 Task: Change object animations to zoom in.
Action: Mouse moved to (607, 120)
Screenshot: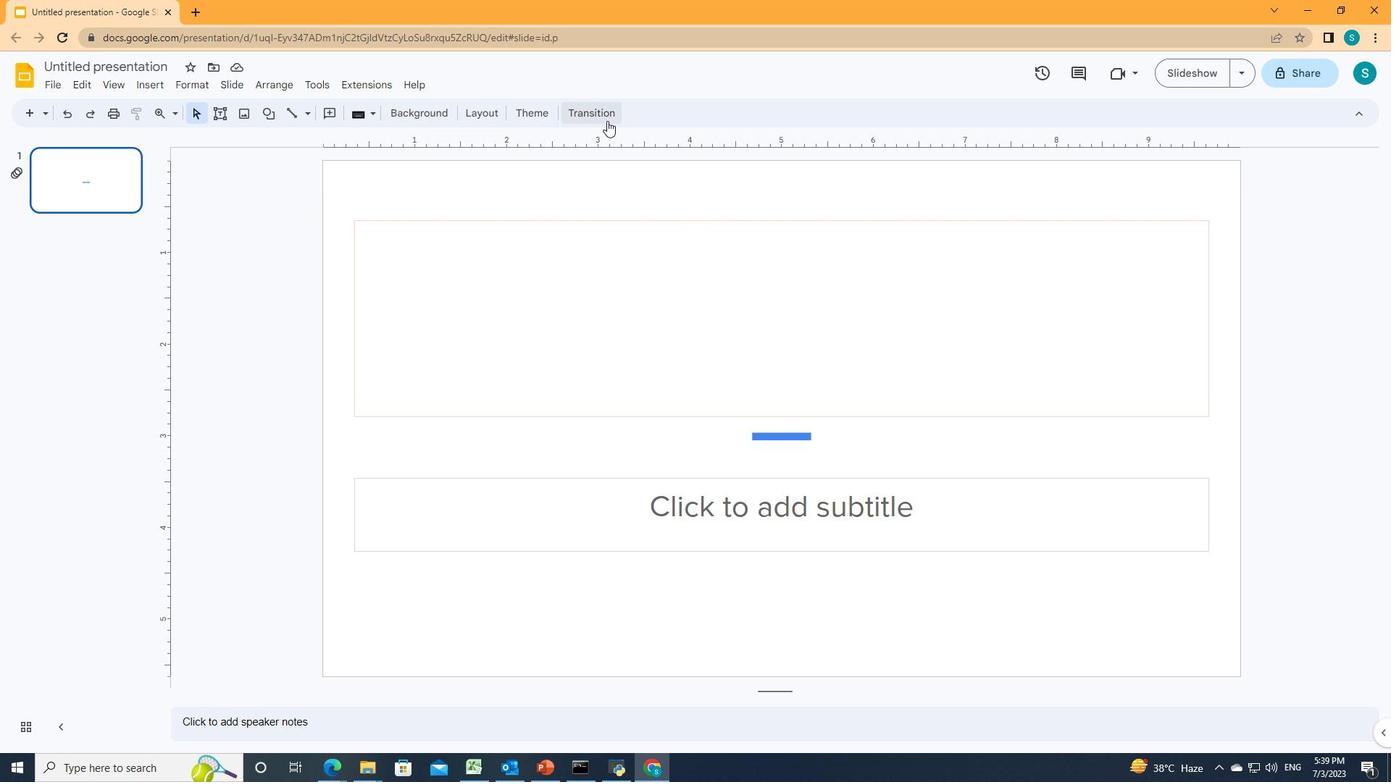 
Action: Mouse pressed left at (607, 120)
Screenshot: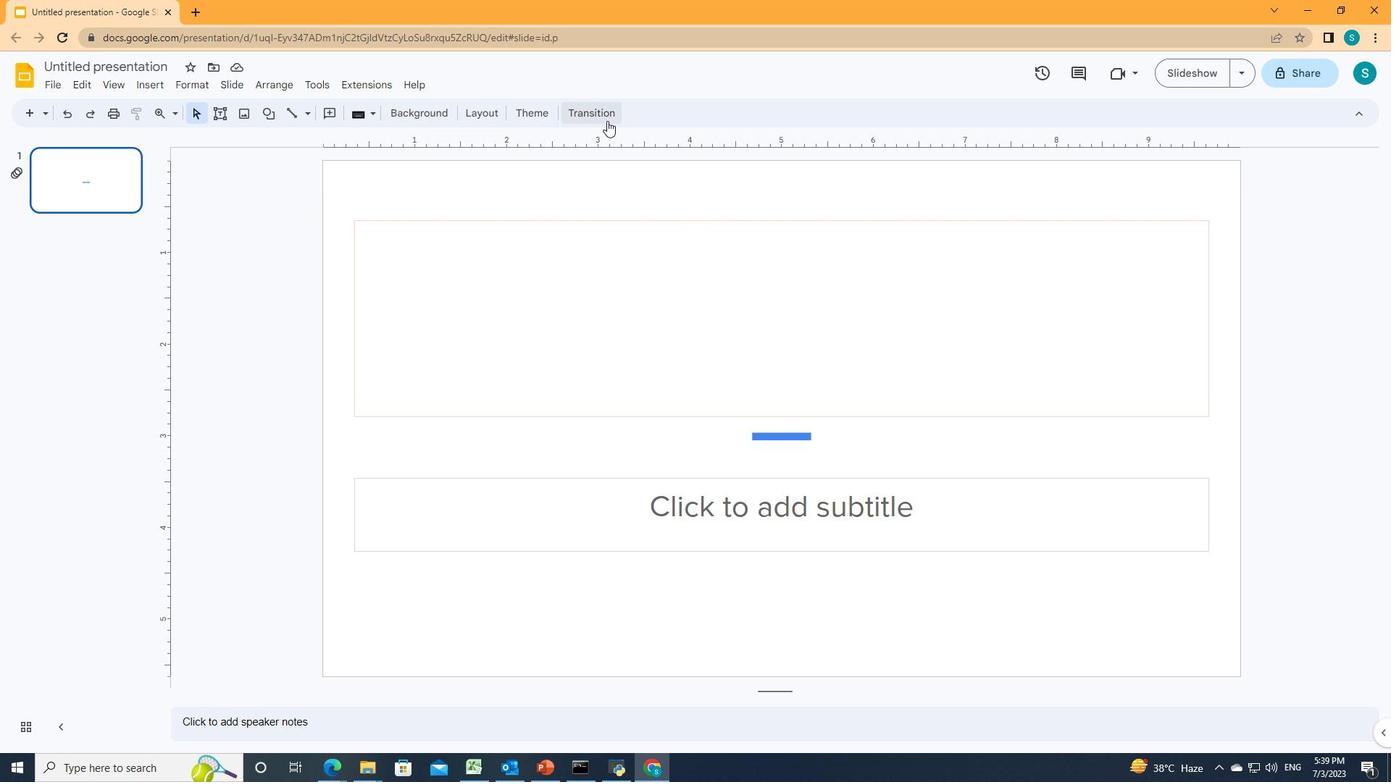 
Action: Mouse moved to (1208, 428)
Screenshot: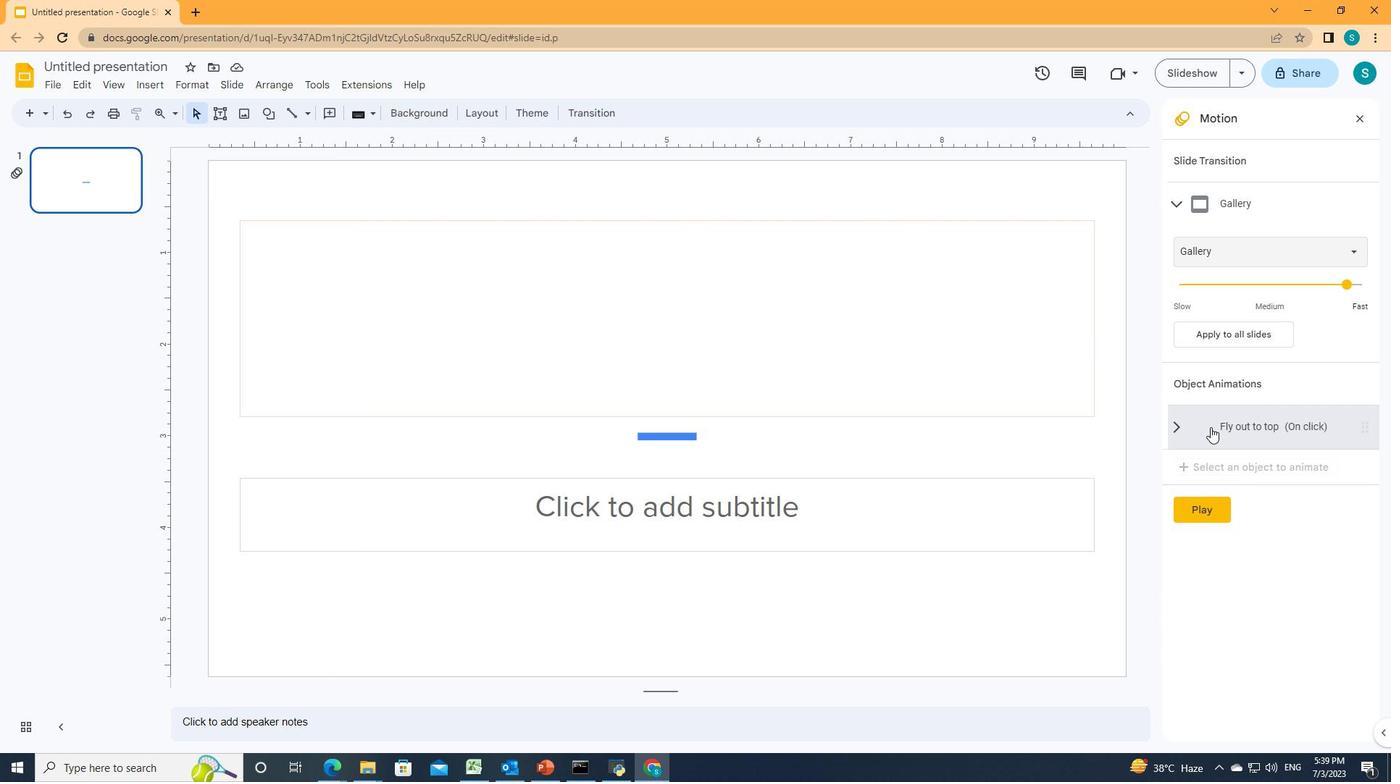 
Action: Mouse pressed left at (1208, 428)
Screenshot: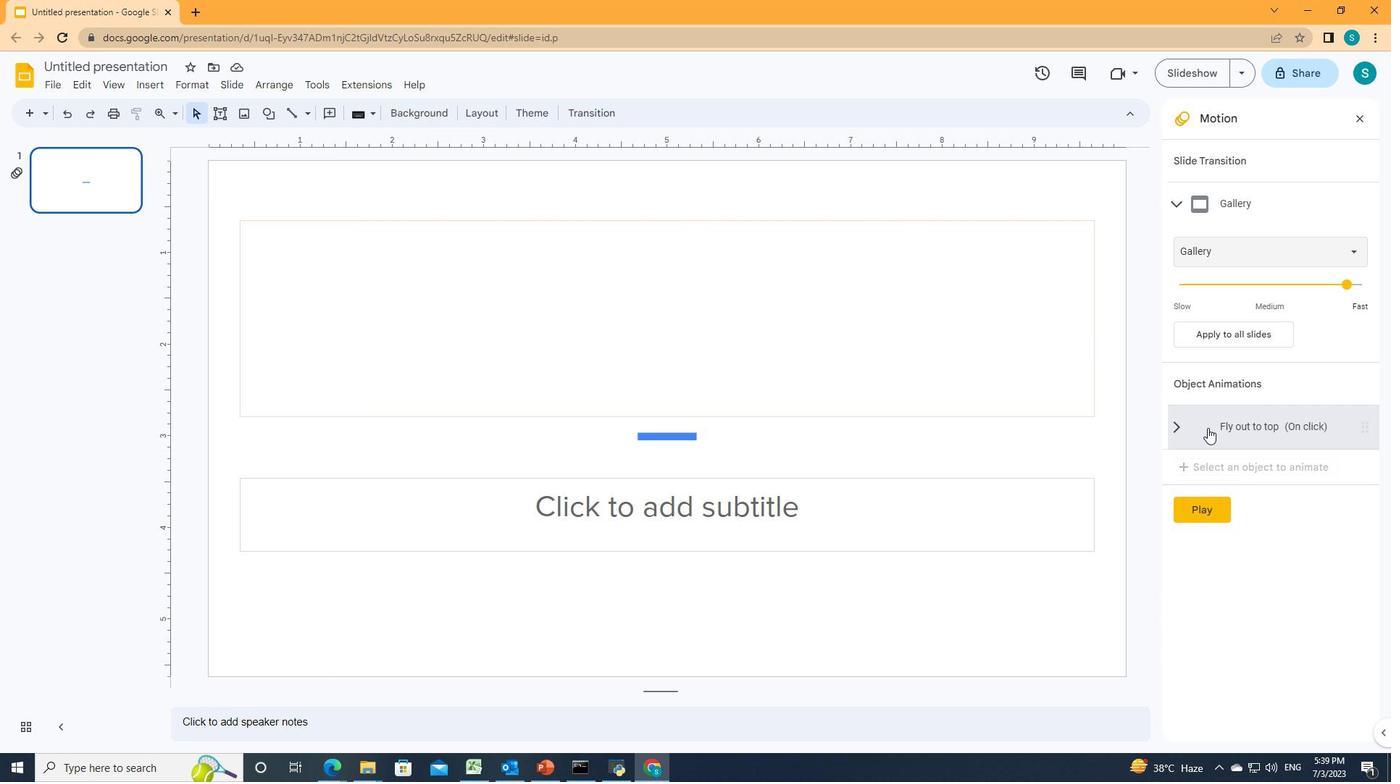 
Action: Mouse moved to (1267, 339)
Screenshot: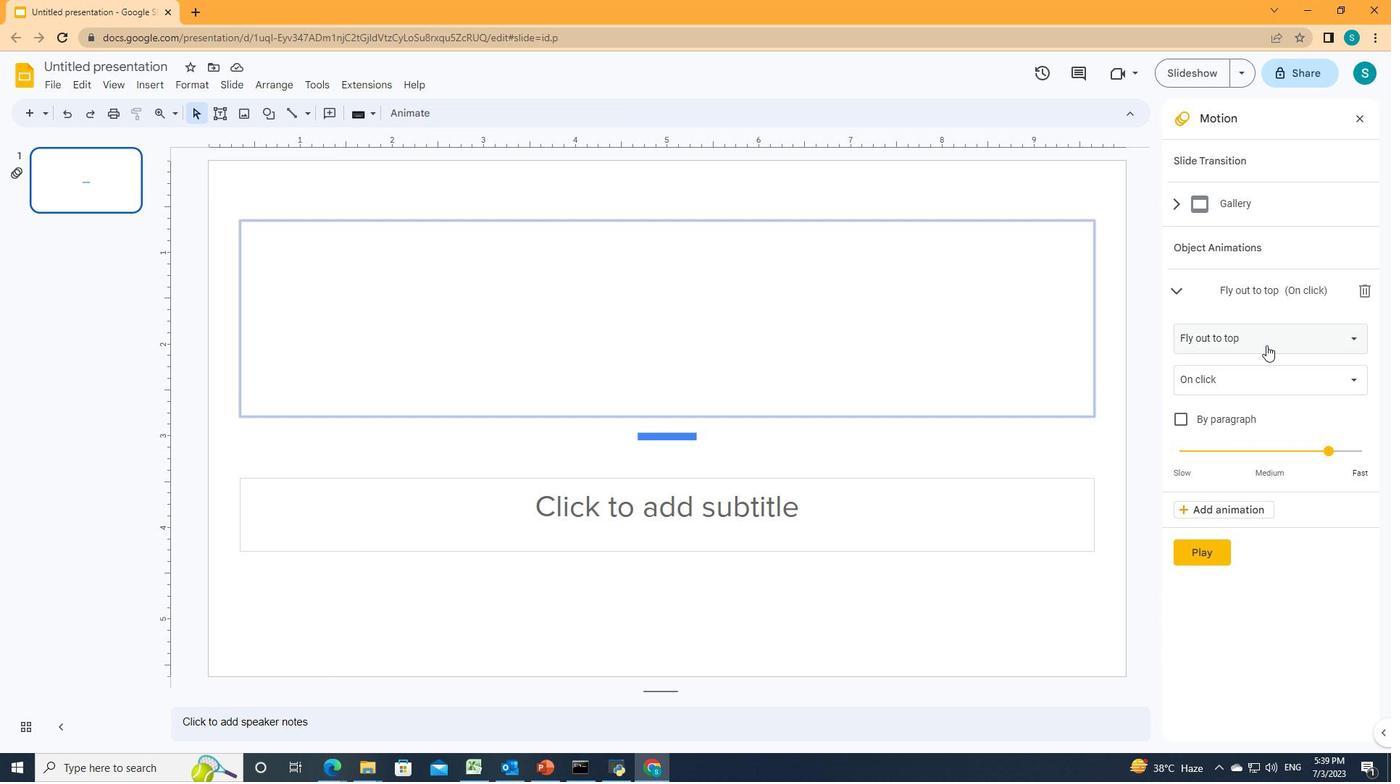 
Action: Mouse pressed left at (1267, 339)
Screenshot: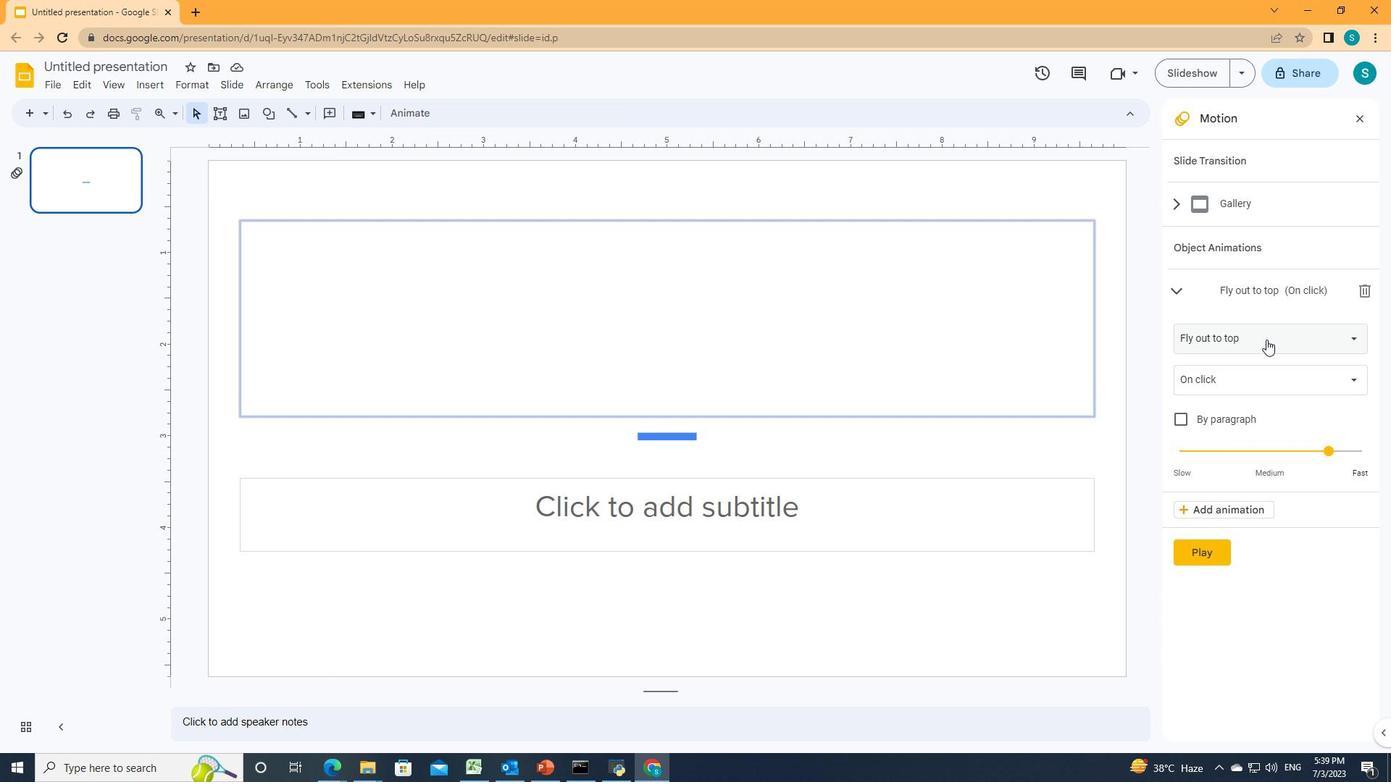 
Action: Mouse moved to (1217, 646)
Screenshot: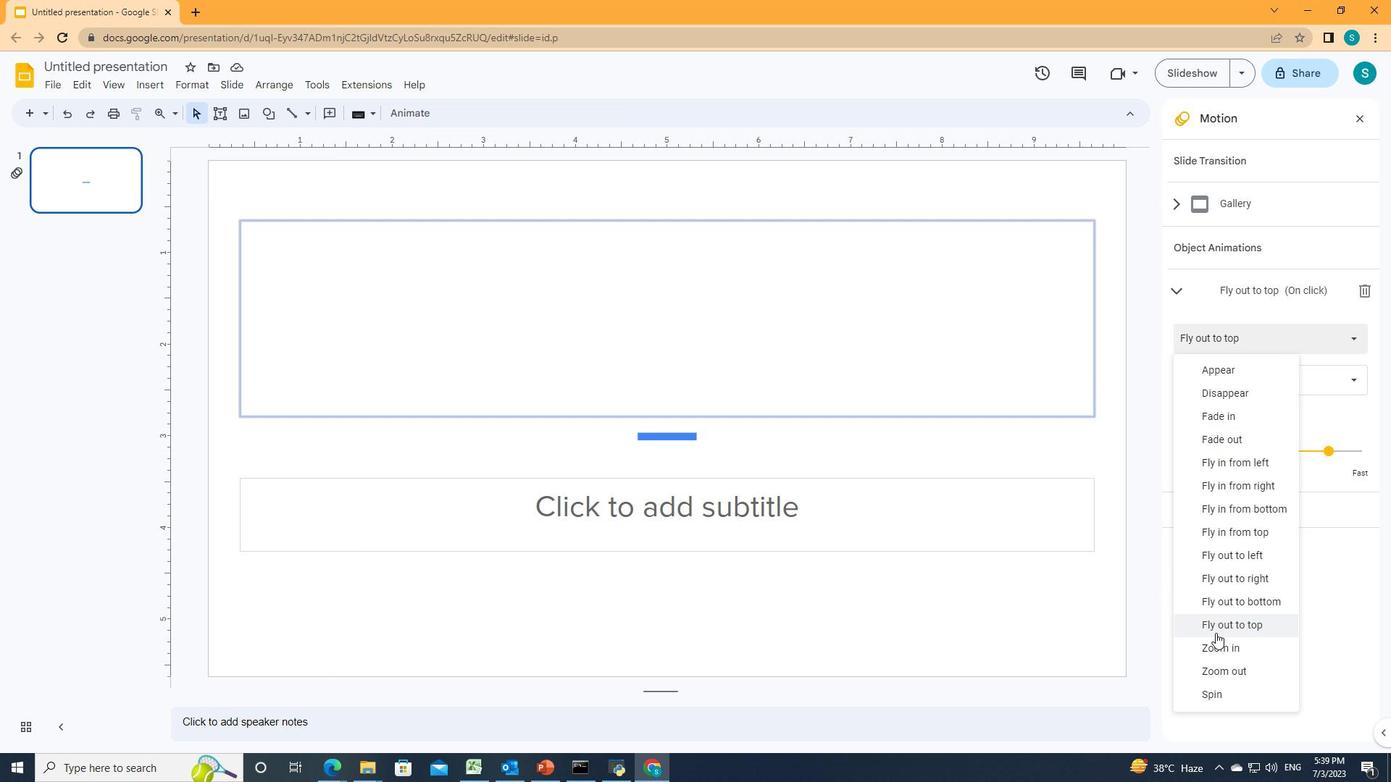 
Action: Mouse pressed left at (1217, 646)
Screenshot: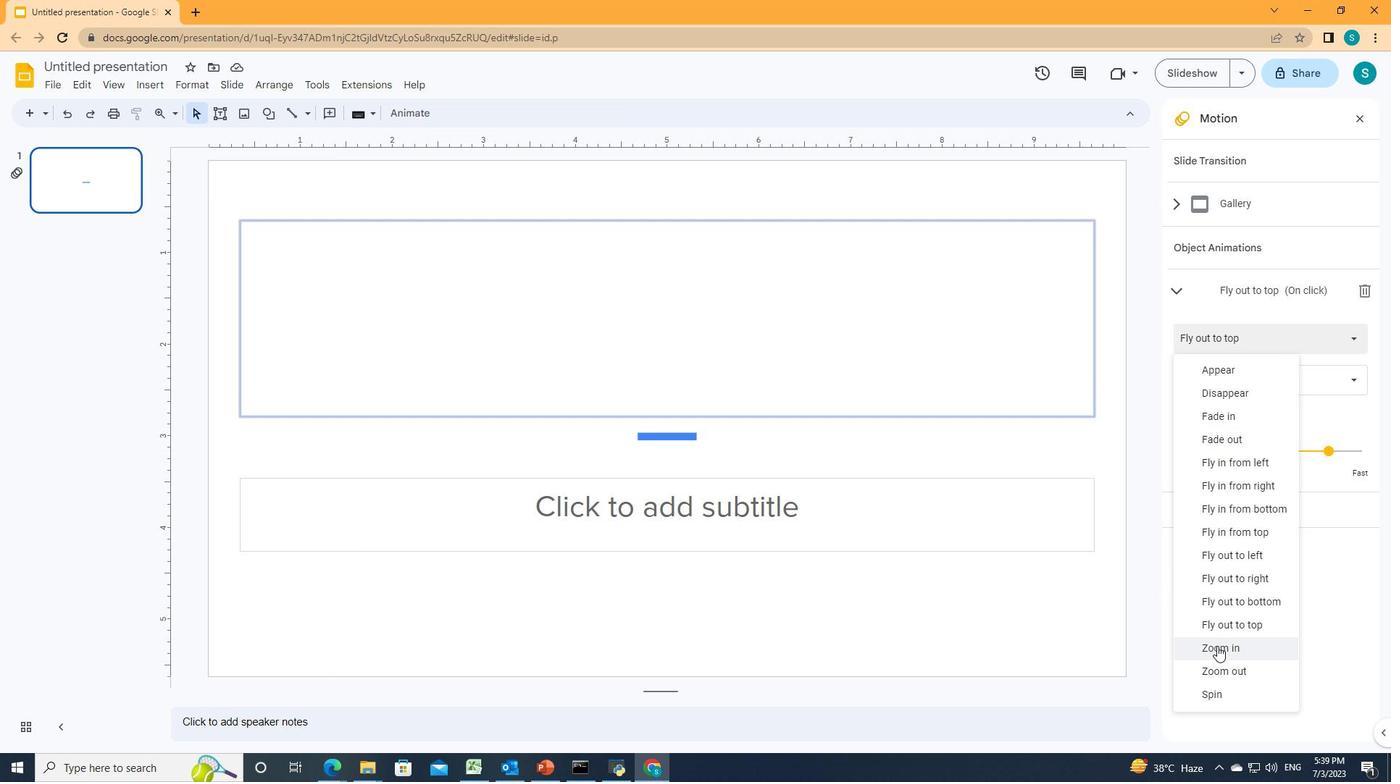 
